 Task: Open a blank sheet, save the file as Msword.docx and add heading 'MS Word',with the parapraph 'Microsoft Word is a word processor developed by Microsoft. It was first_x000D_
released in 1983 under the name Multi-Tool Word for Xenix systems. MS_x000D_
Word is a popular word-processing program used primarily for creating_x000D_
documents such as letters, brochures, learning activities, tests, quizzes and_x000D_
students' homework assignments. There are many simple but useful features_x000D_
available in Microsoft Word to make it easier for study and work. That's why_x000D_
so many people would prefer to convert the read-only PDF to editable Word_x000D_
and edit PDF in Word.' Apply Font Style in paragraph Caveat and font size 14. Apply font style in  Heading 'Arial' and font size 18 Change heading alignment to  Center and paragraph alignment to  Left
Action: Mouse moved to (308, 205)
Screenshot: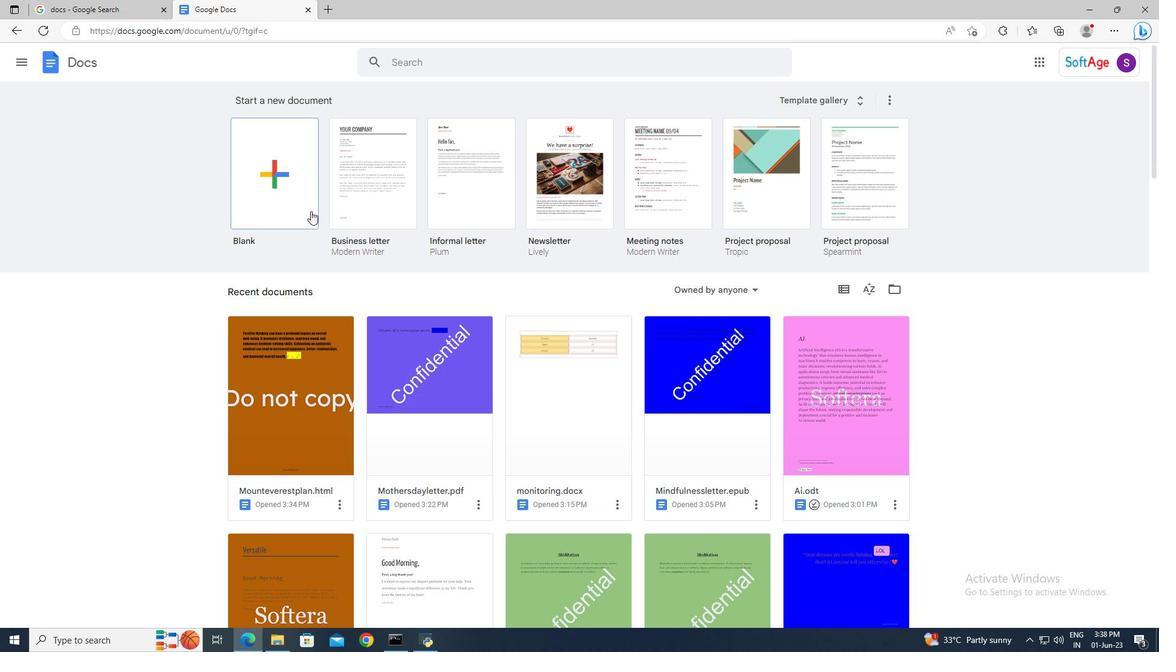 
Action: Mouse pressed left at (308, 205)
Screenshot: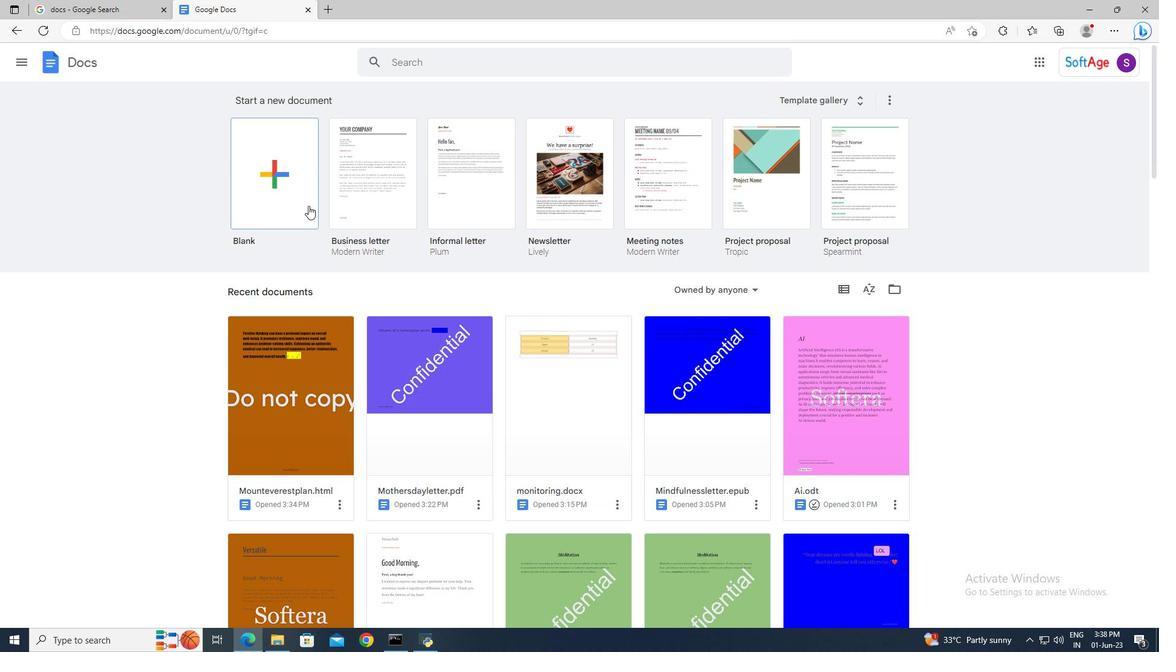 
Action: Mouse moved to (125, 56)
Screenshot: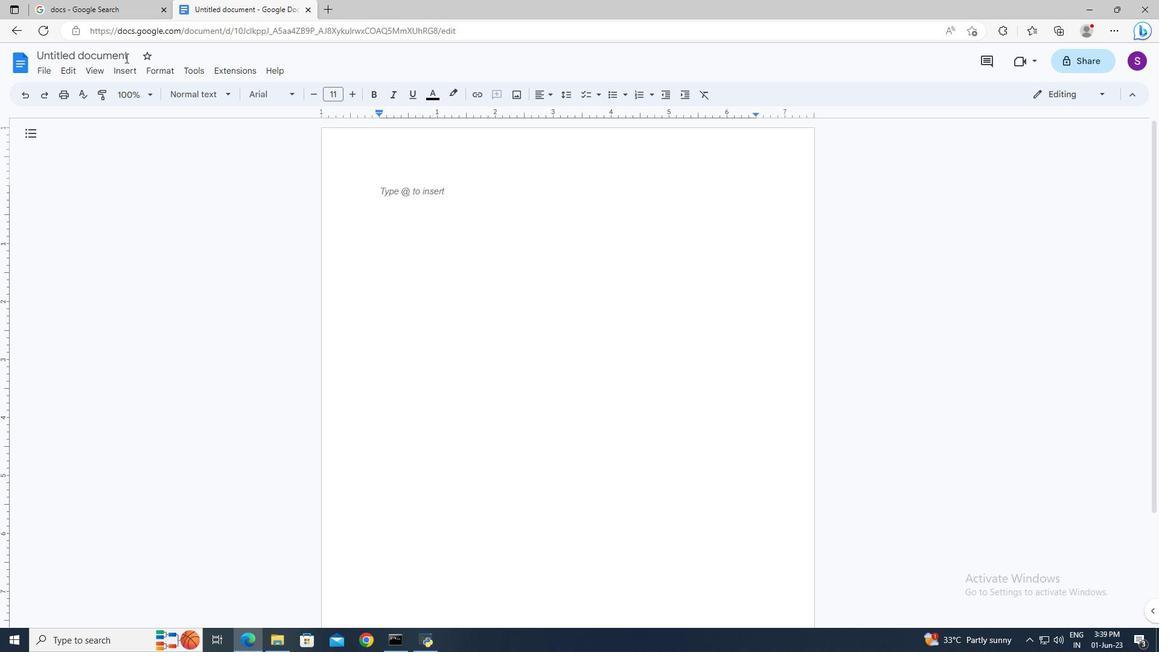 
Action: Mouse pressed left at (125, 56)
Screenshot: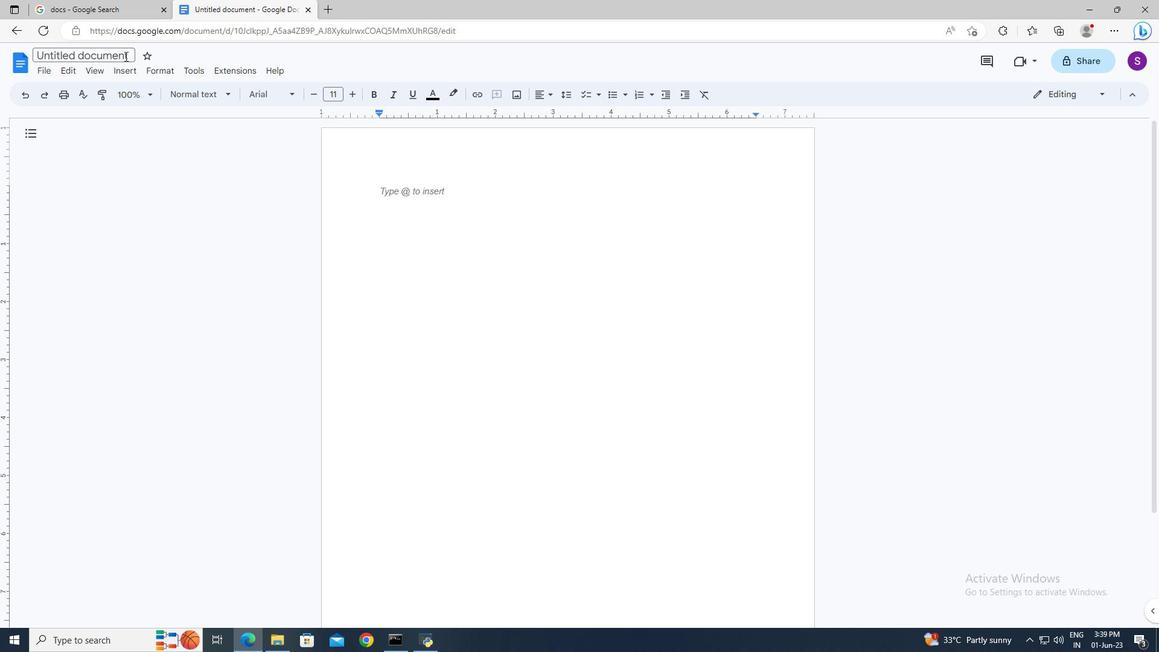 
Action: Mouse moved to (125, 53)
Screenshot: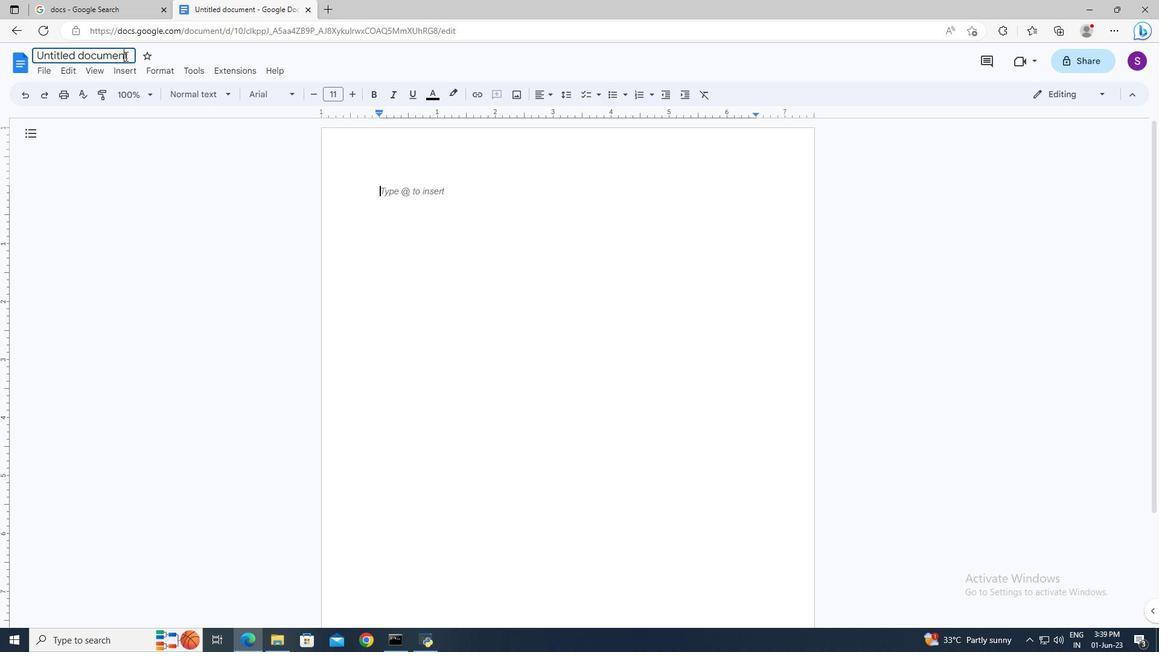 
Action: Key pressed <Key.shift>Msword.docx<Key.enter>
Screenshot: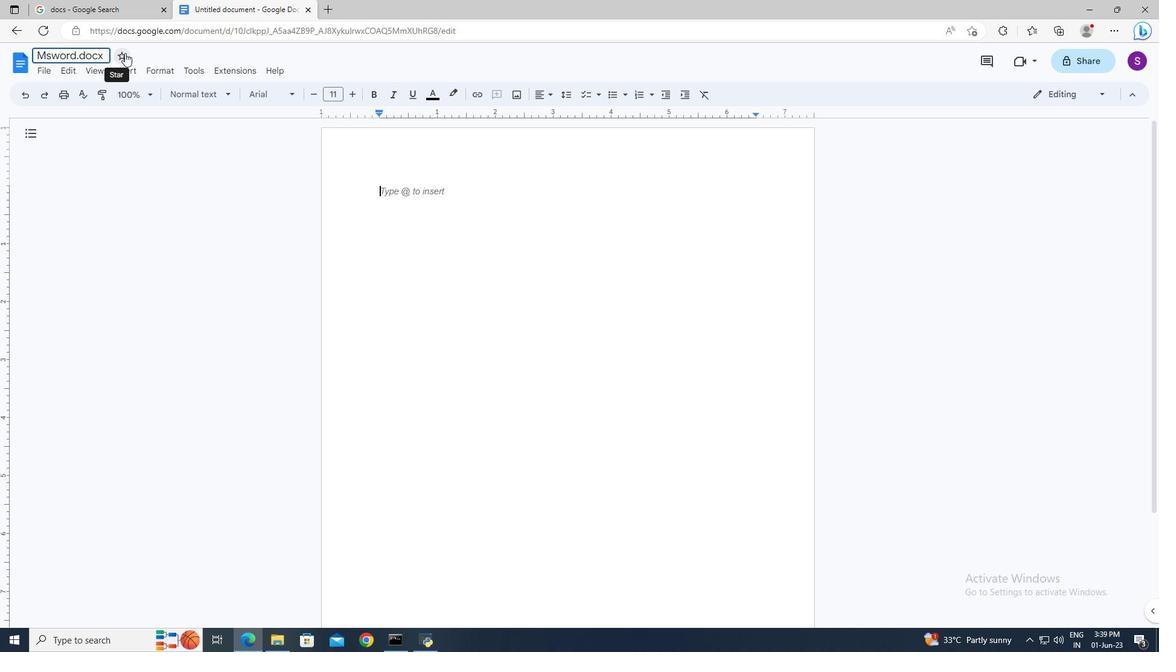 
Action: Mouse moved to (221, 91)
Screenshot: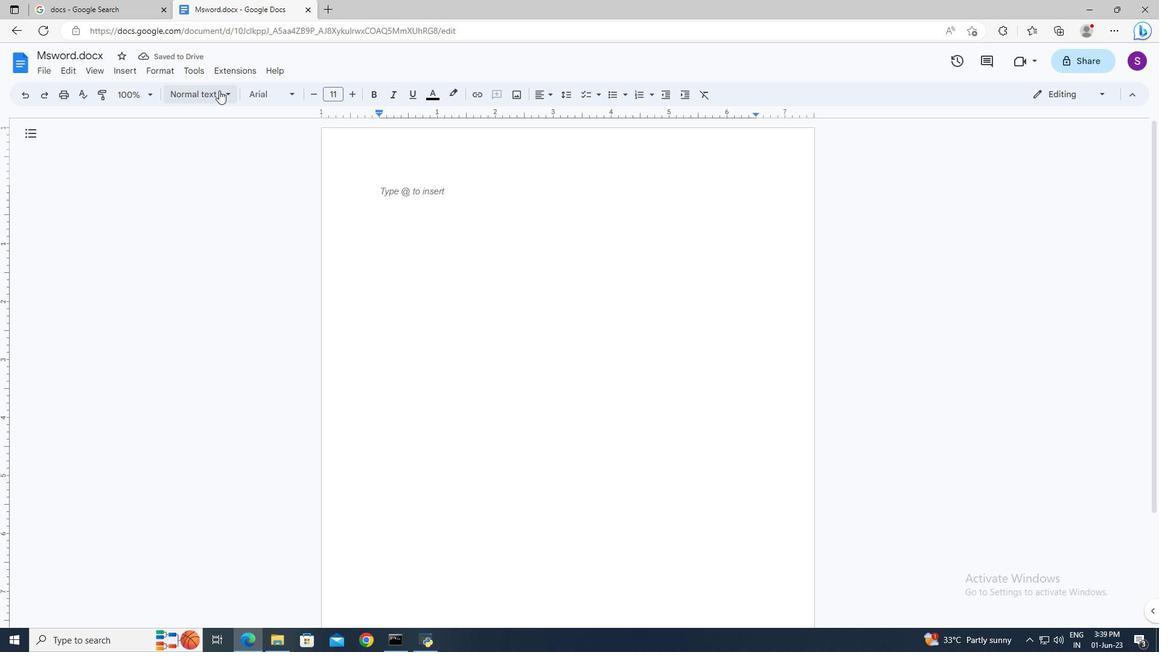 
Action: Mouse pressed left at (221, 91)
Screenshot: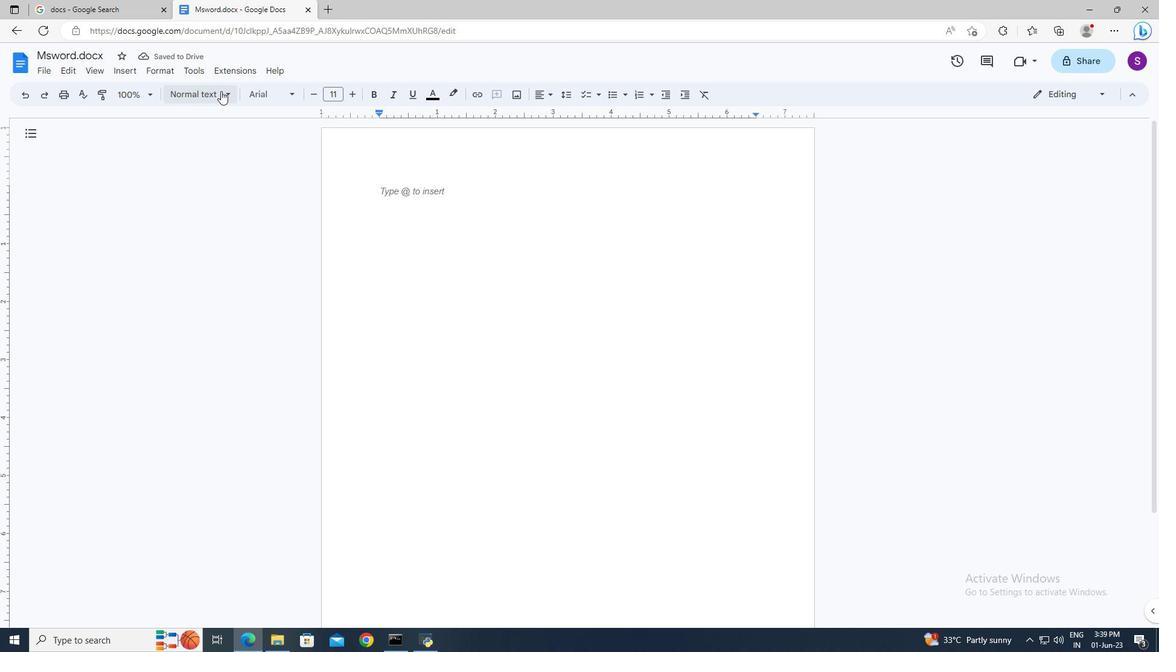 
Action: Mouse moved to (224, 253)
Screenshot: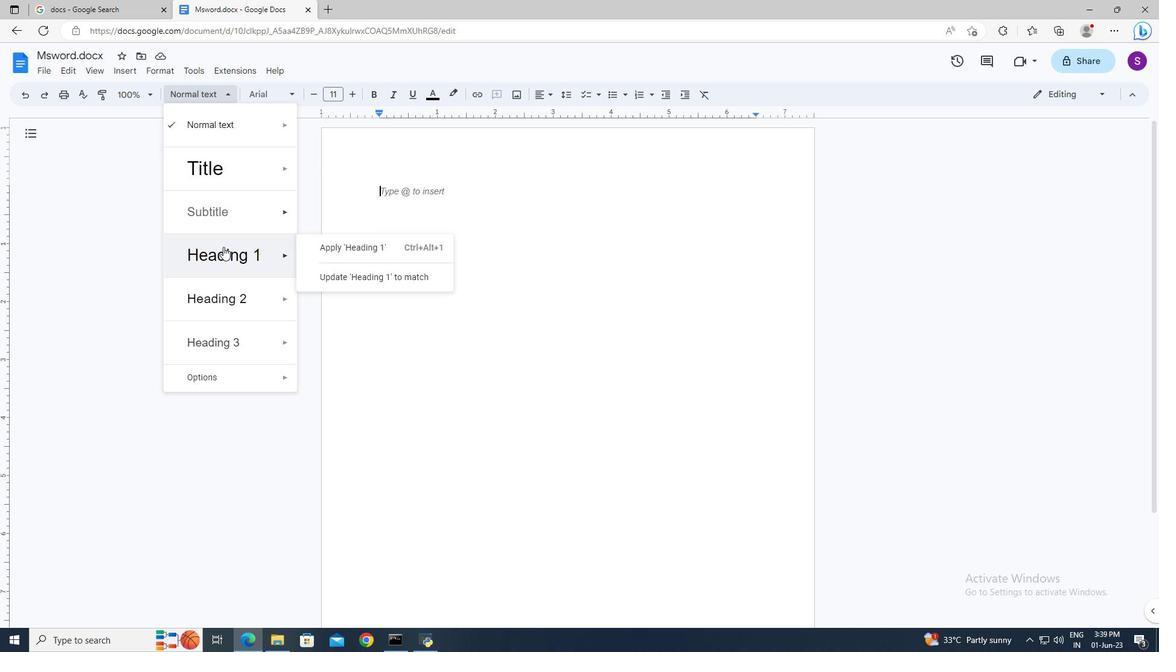 
Action: Mouse pressed left at (224, 253)
Screenshot: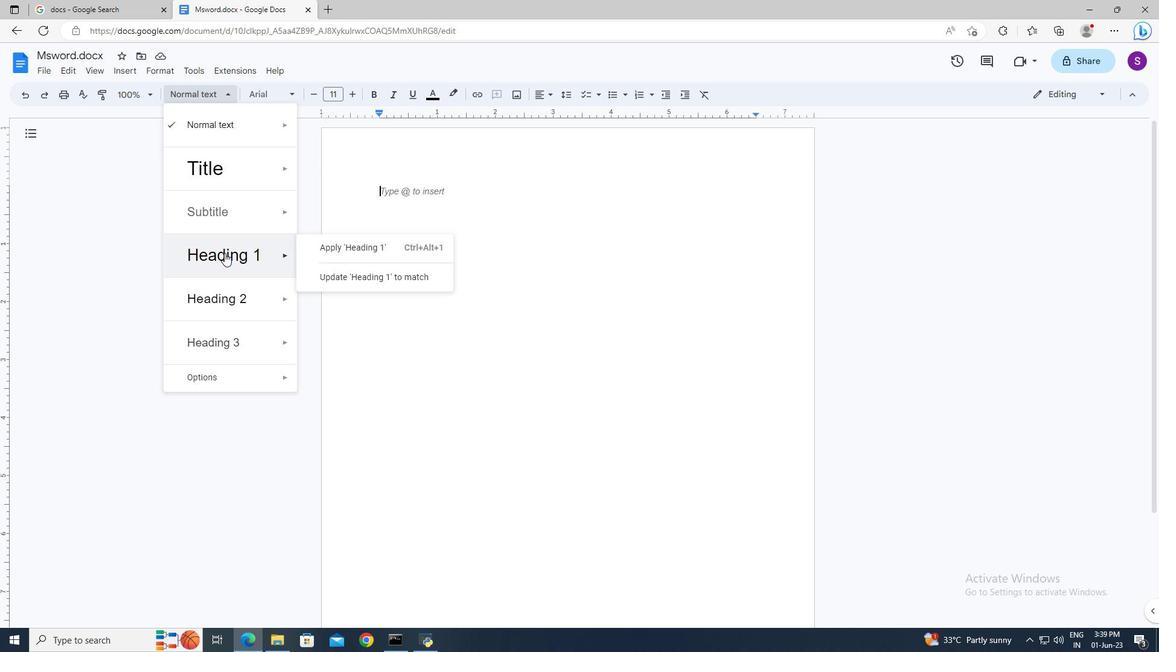 
Action: Key pressed <Key.shift>MS<Key.space><Key.shift>Word<Key.enter><Key.shift>Microsoft<Key.space><Key.shift_r>Word<Key.space>is<Key.space>a<Key.space>word<Key.space>procee<Key.backspace>ssor<Key.space>developed<Key.space>by<Key.space><Key.shift>Microsoft.<Key.space><Key.shift>It<Key.space>was<Key.space>first<Key.space>released<Key.space>in<Key.space>1983<Key.space>under<Key.space>the<Key.space>name<Key.space><Key.shift>Multi-<Key.shift>Tool<Key.space><Key.shift_r>Word<Key.space>for<Key.space><Key.shift>Xenix<Key.space>systems.<Key.space><Key.shift>M<Key.shift>S<Key.space><Key.shift_r>Word<Key.space>is<Key.space>a<Key.space>popular<Key.space>word-processing<Key.space>program<Key.space>used<Key.space>primarit\<Key.backspace><Key.backspace>ly<Key.space>for<Key.space>creating<Key.space>documents<Key.space>such<Key.space>as<Key.space>letters,<Key.space>brochures,<Key.space>learning<Key.space>activities,<Key.space>tests,<Key.space>quizzes<Key.space>and<Key.space>students'<Key.space>homework<Key.space>assignments.<Key.space><Key.shift>There<Key.space>are<Key.space>many<Key.space>simple<Key.space>but<Key.space>useful<Key.space>features<Key.space>available<Key.space>in<Key.space><Key.shift>Microsoft<Key.space><Key.shift_r>Word<Key.space>to<Key.space>make<Key.space>it<Key.space>easier<Key.space>for<Key.space>study<Key.space>and<Key.space>work.<Key.space><Key.shift>That's<Key.space>why<Key.space>so<Key.space>many<Key.space>people<Key.space>would<Key.space>prefer<Key.space>to<Key.space>convert<Key.space>the<Key.space>read-only<Key.space><Key.shift>PDF<Key.space>to<Key.space>editable<Key.space><Key.shift_r>Word<Key.space>and<Key.space>edit<Key.space><Key.shift>PDF<Key.space>in<Key.space><Key.shift_r>Word.<Key.shift><Key.up>
Screenshot: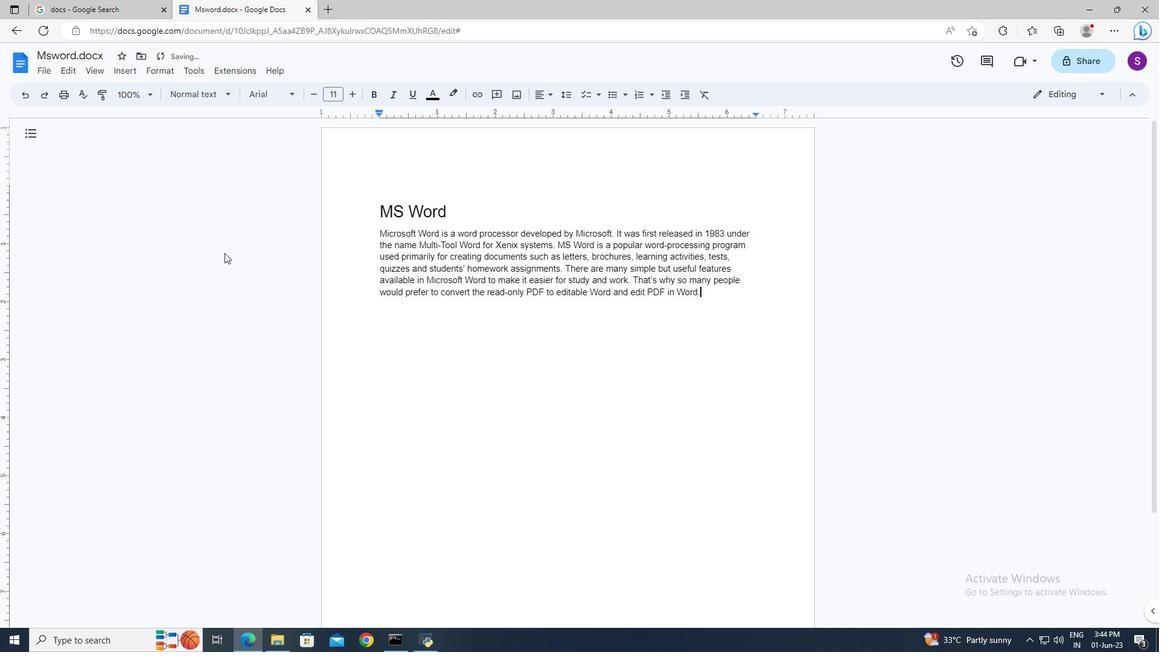 
Action: Mouse moved to (273, 100)
Screenshot: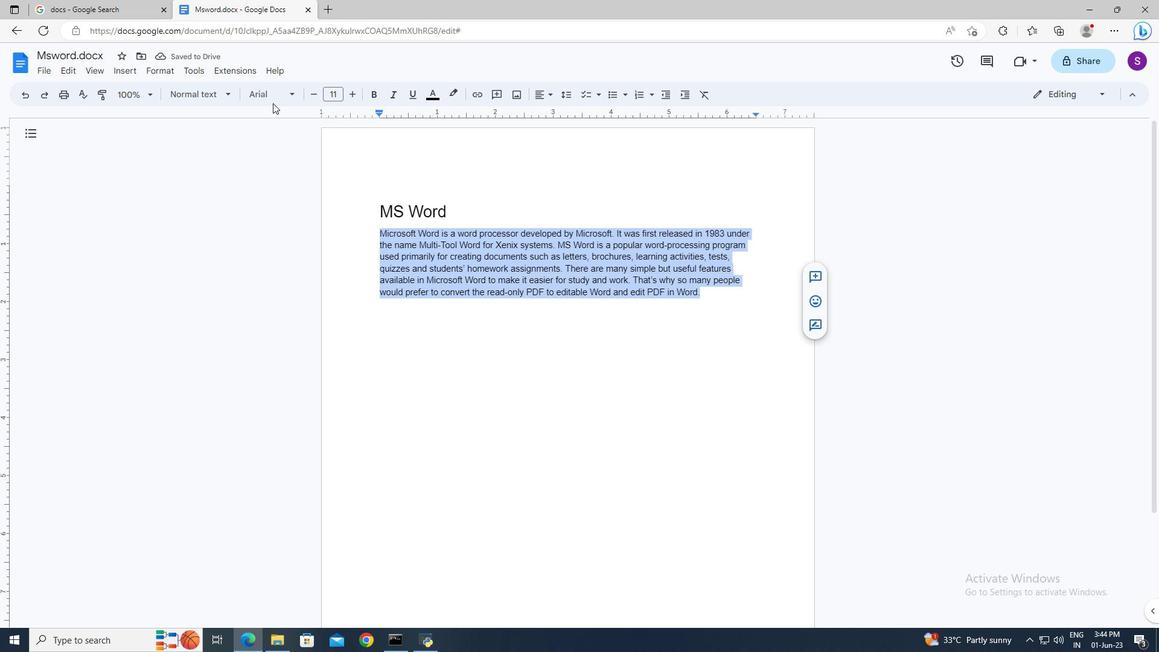 
Action: Mouse pressed left at (273, 100)
Screenshot: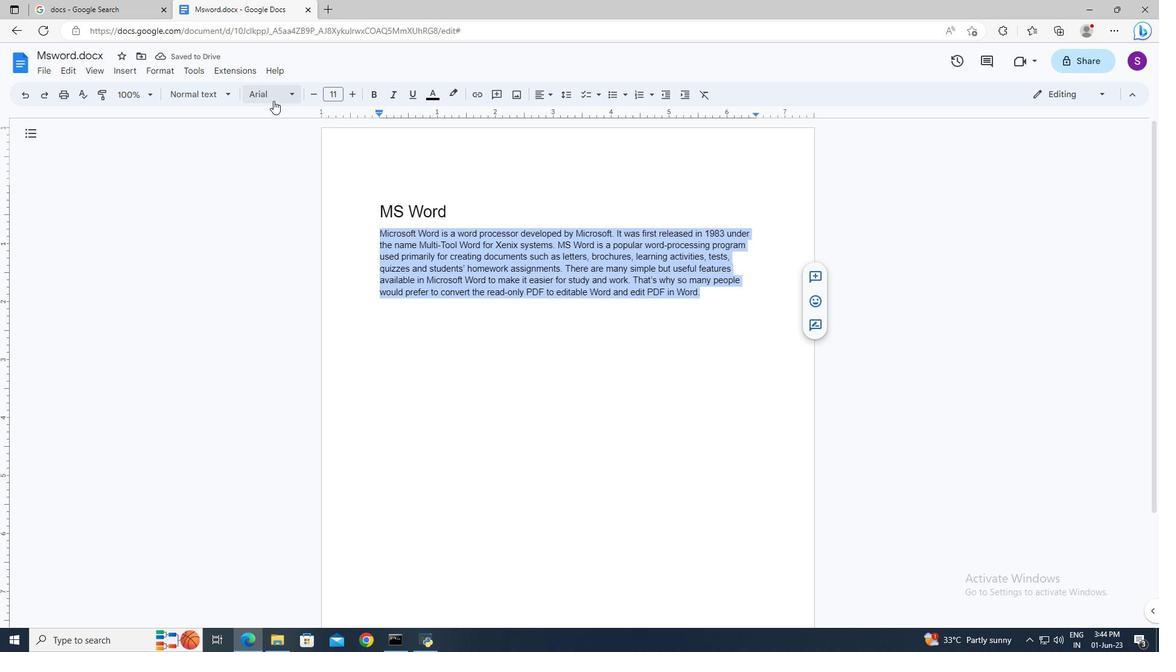 
Action: Mouse moved to (297, 308)
Screenshot: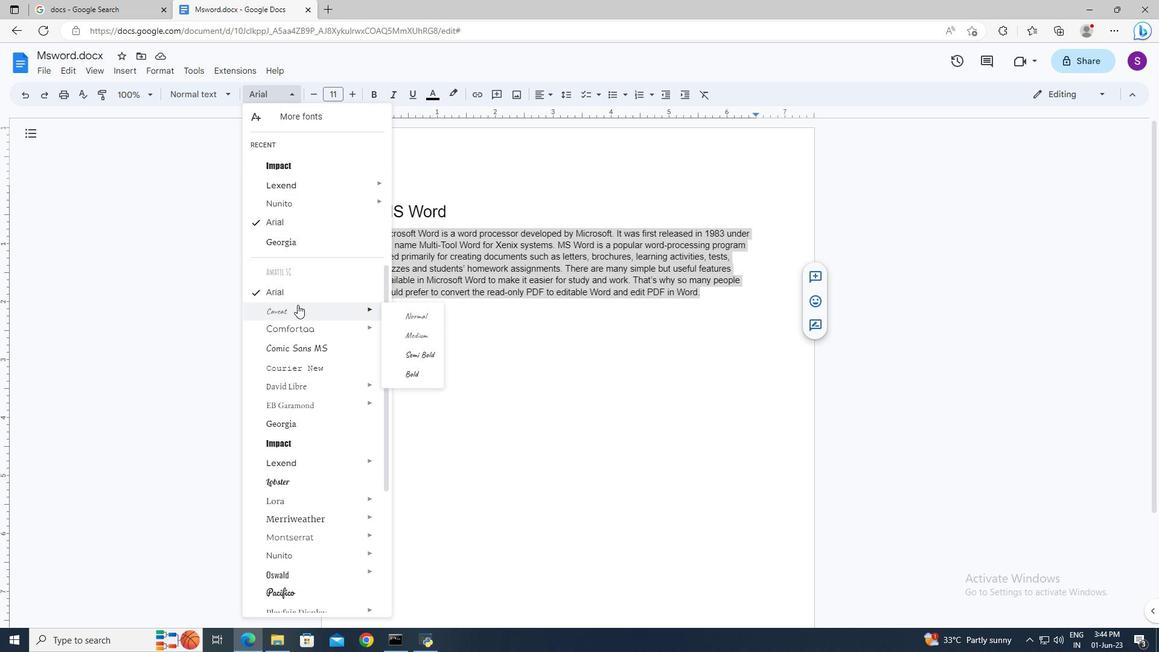
Action: Mouse pressed left at (297, 308)
Screenshot: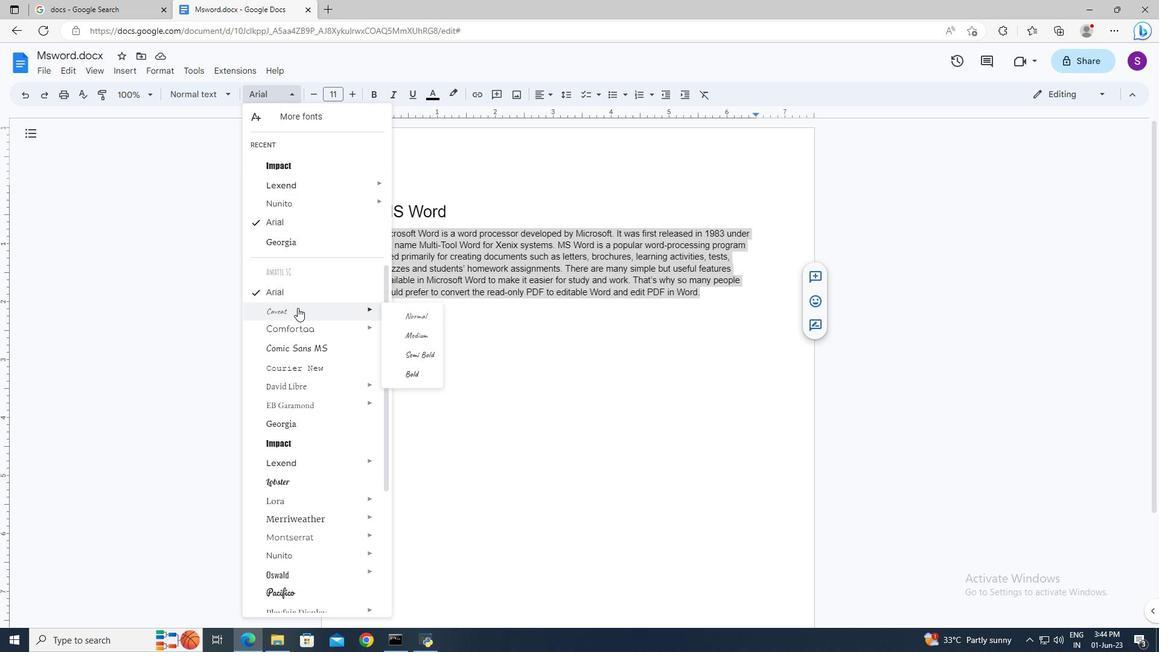 
Action: Mouse moved to (333, 97)
Screenshot: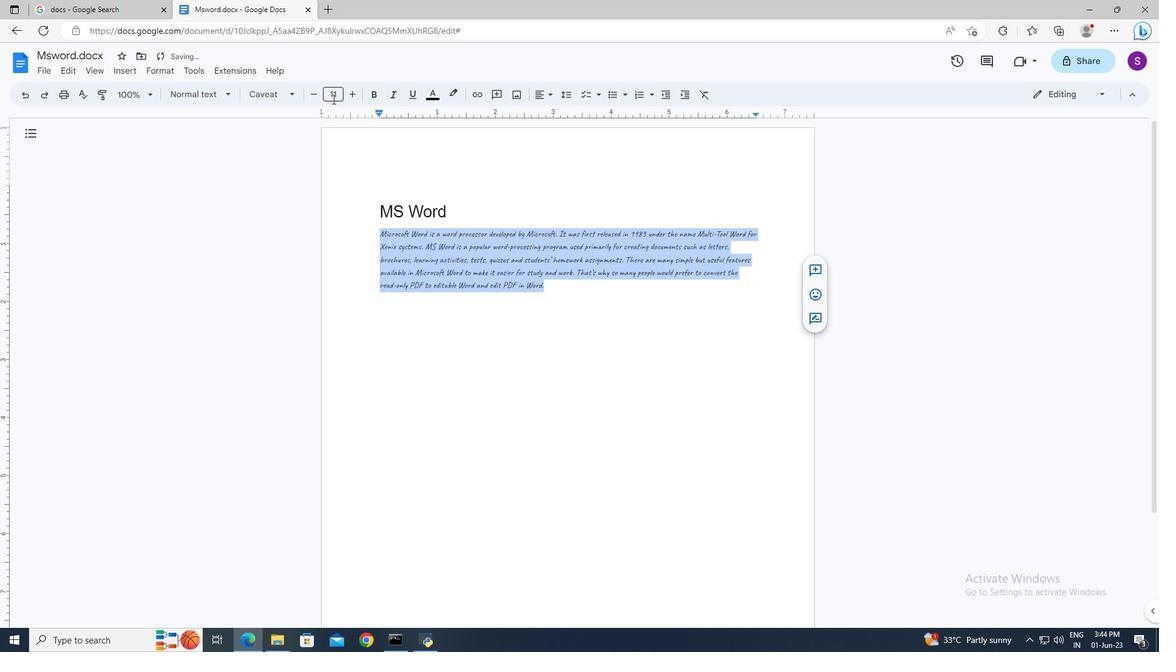 
Action: Mouse pressed left at (333, 97)
Screenshot: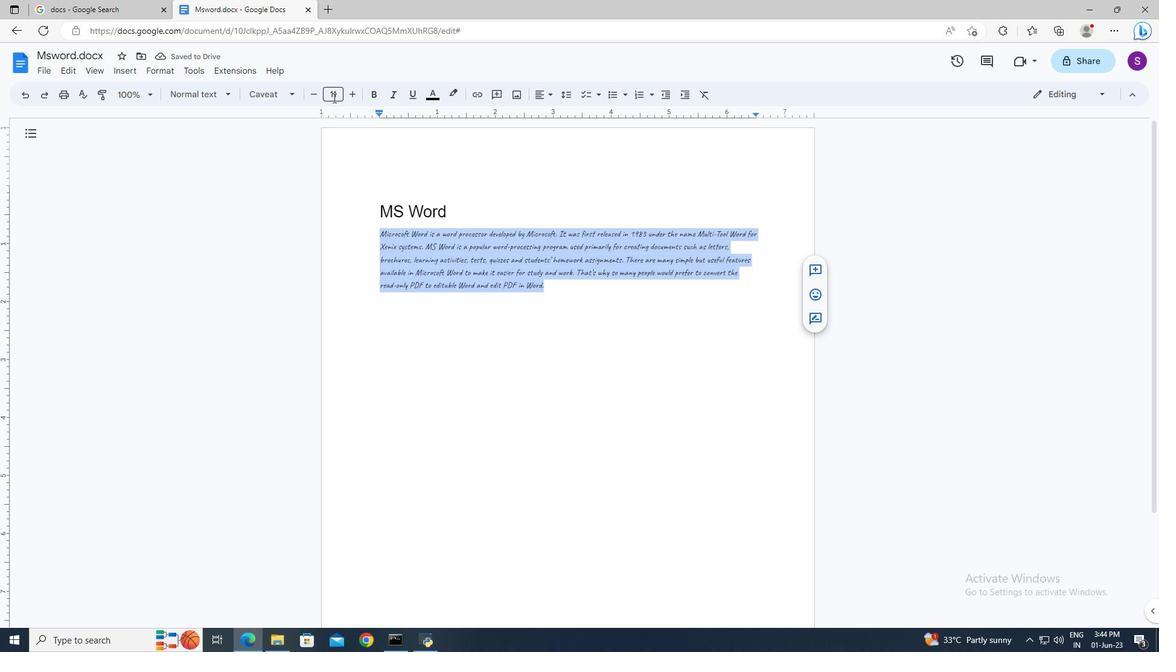 
Action: Key pressed 14<Key.enter>
Screenshot: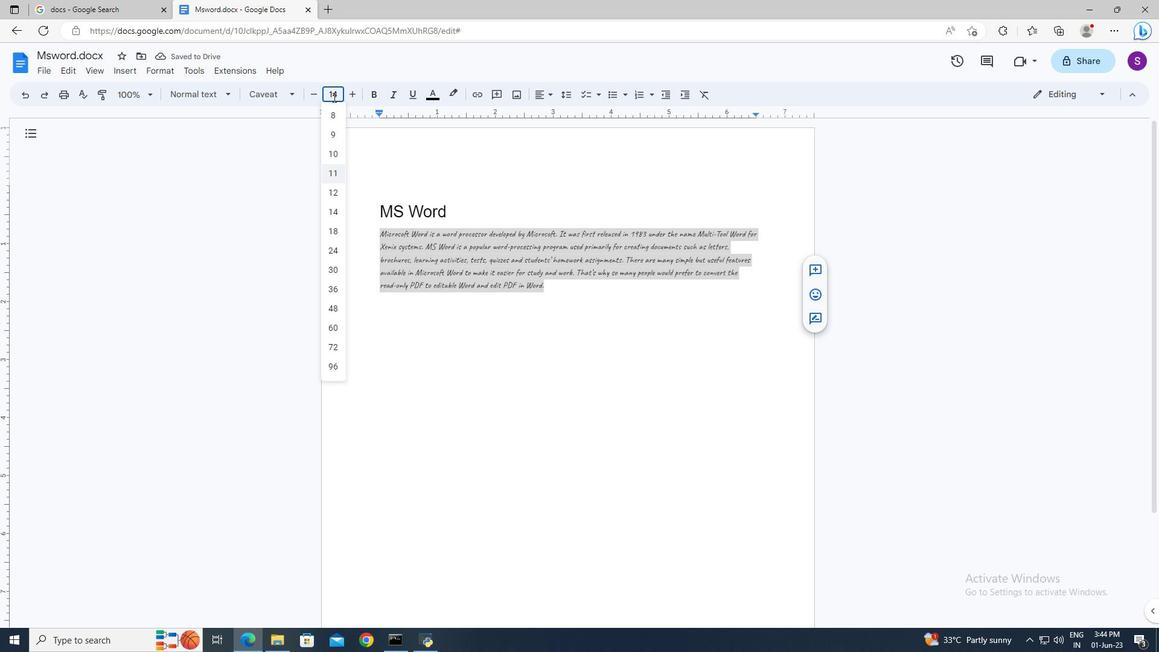 
Action: Mouse moved to (372, 219)
Screenshot: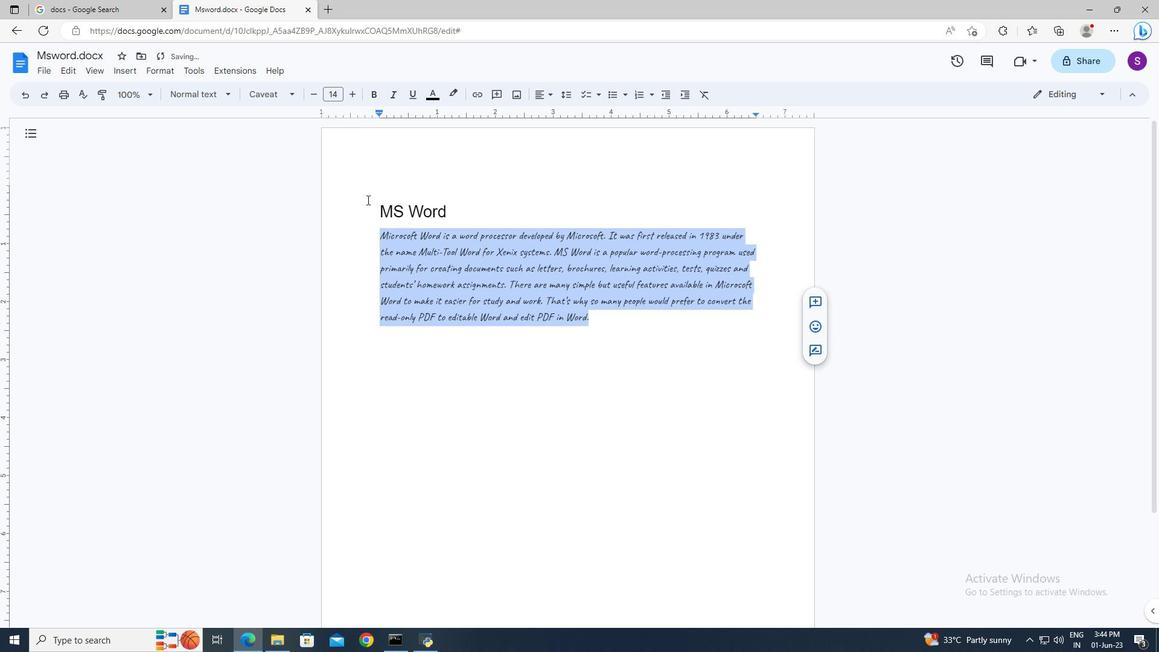 
Action: Mouse pressed left at (372, 219)
Screenshot: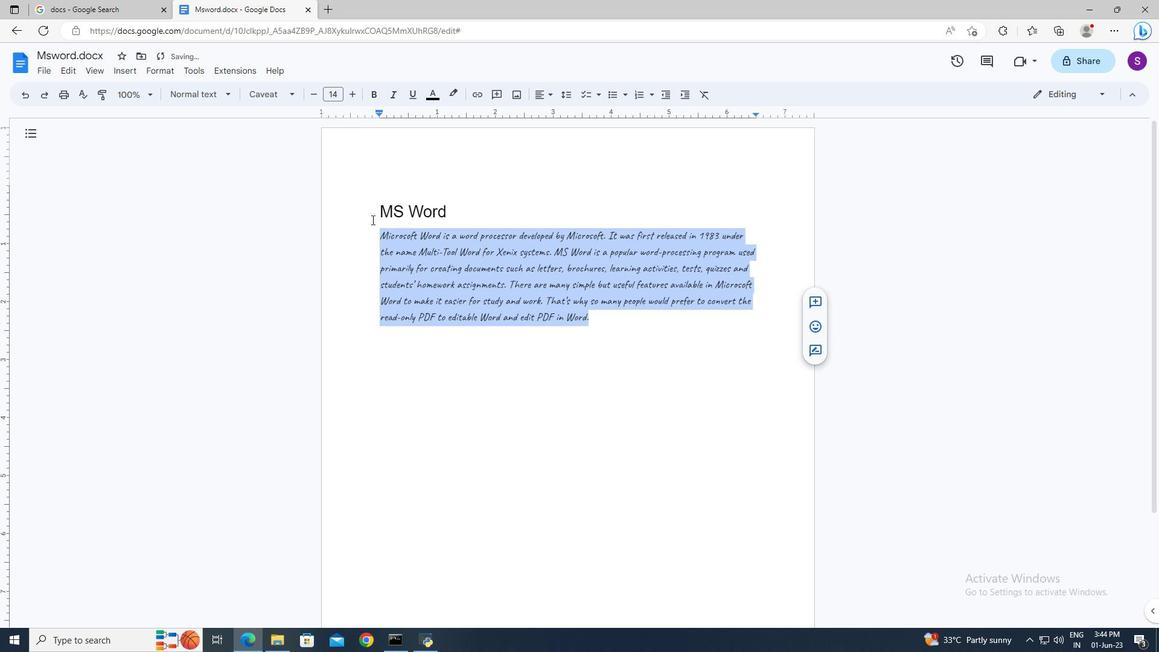 
Action: Key pressed <Key.shift><Key.right><Key.right>
Screenshot: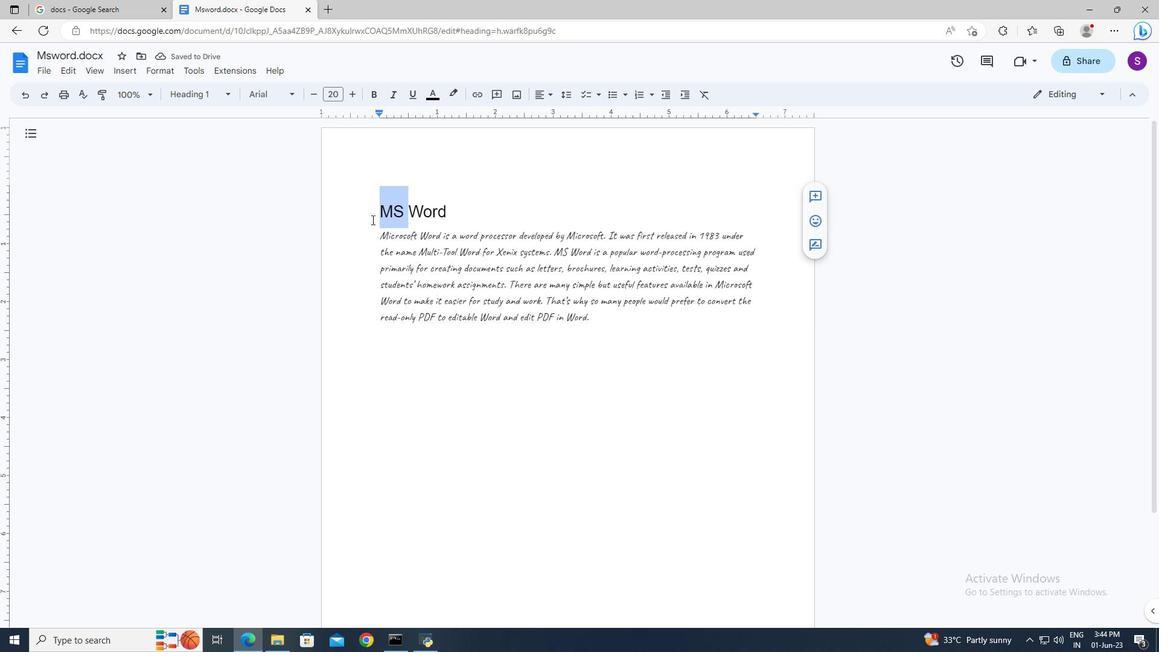 
Action: Mouse moved to (294, 96)
Screenshot: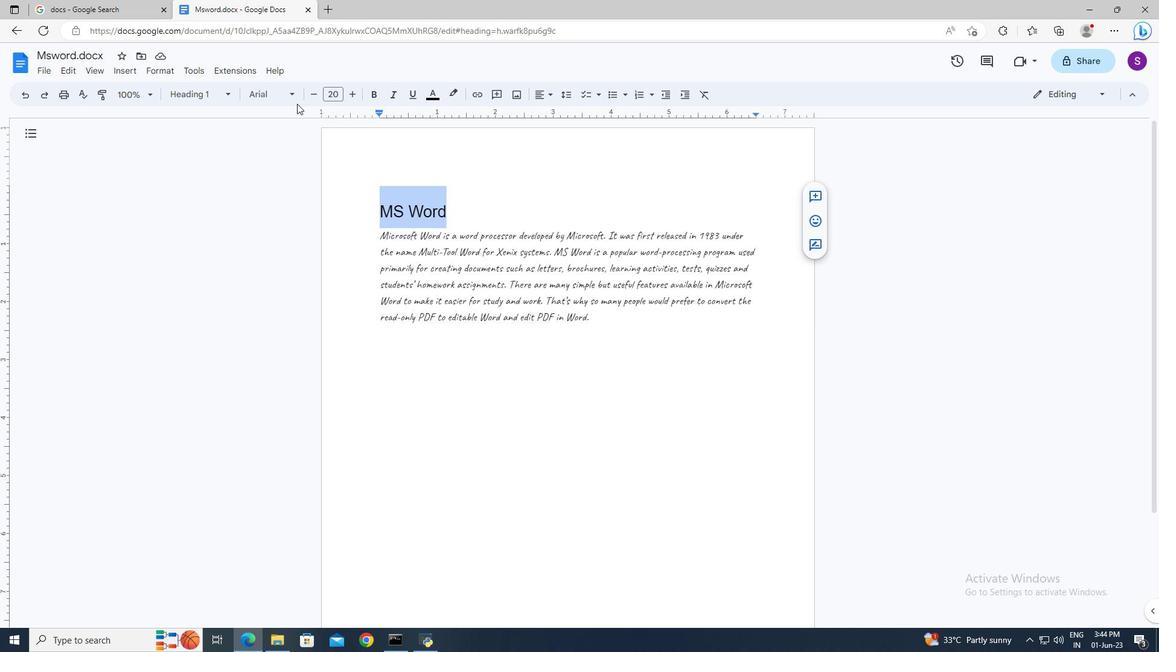 
Action: Mouse pressed left at (294, 96)
Screenshot: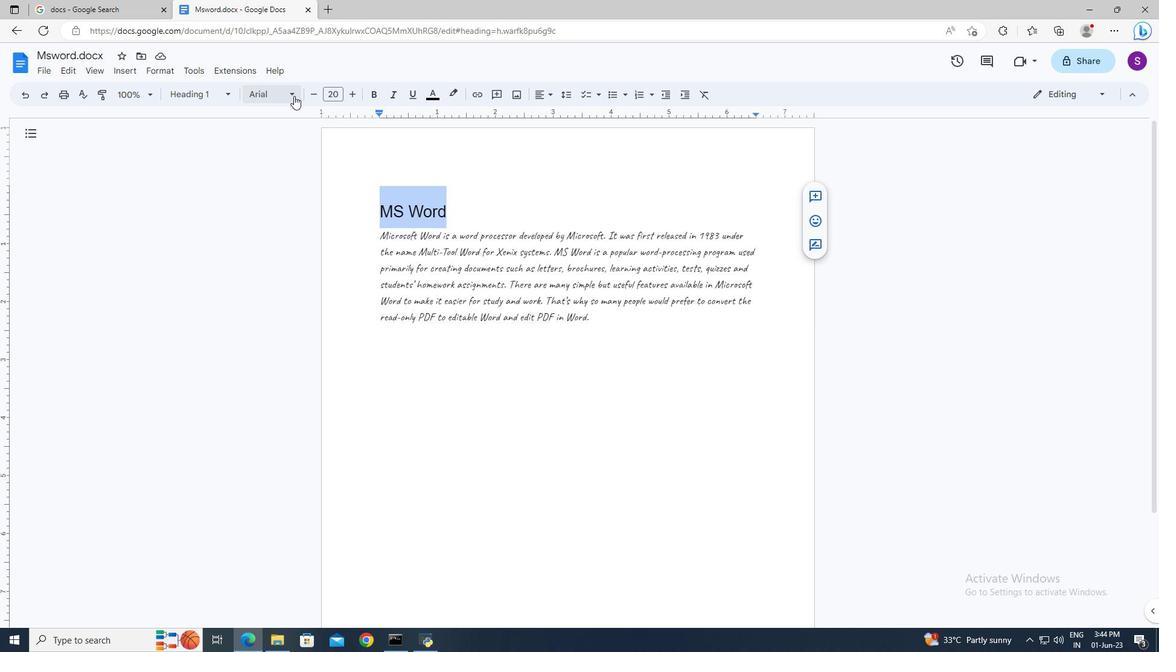 
Action: Mouse moved to (277, 287)
Screenshot: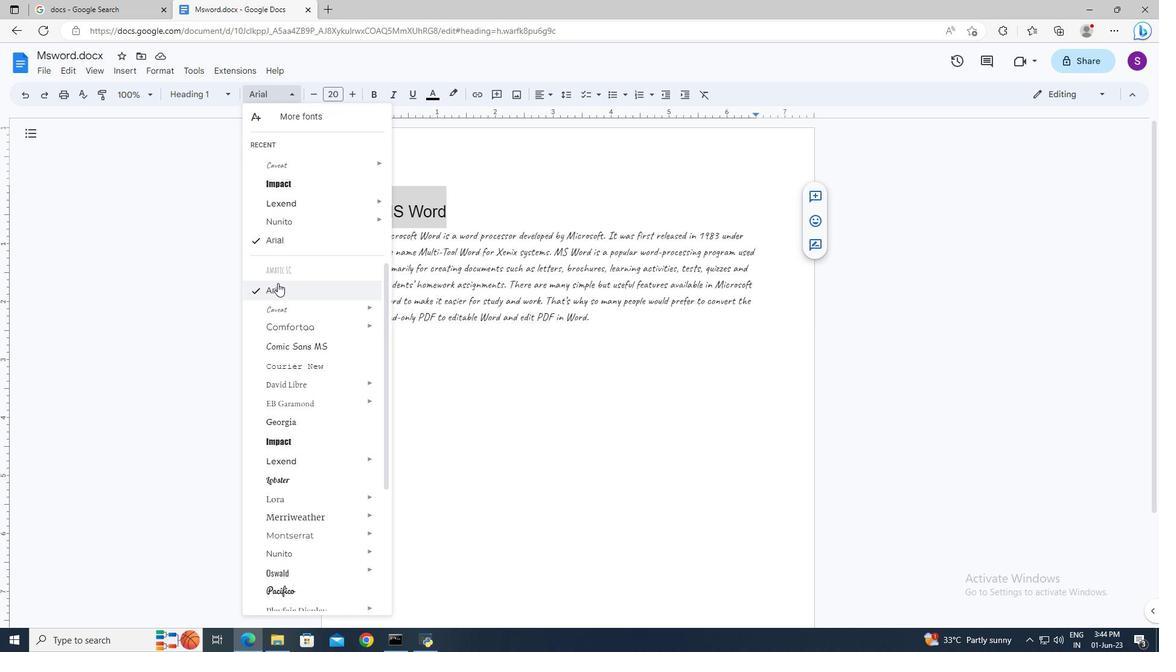 
Action: Mouse pressed left at (277, 287)
Screenshot: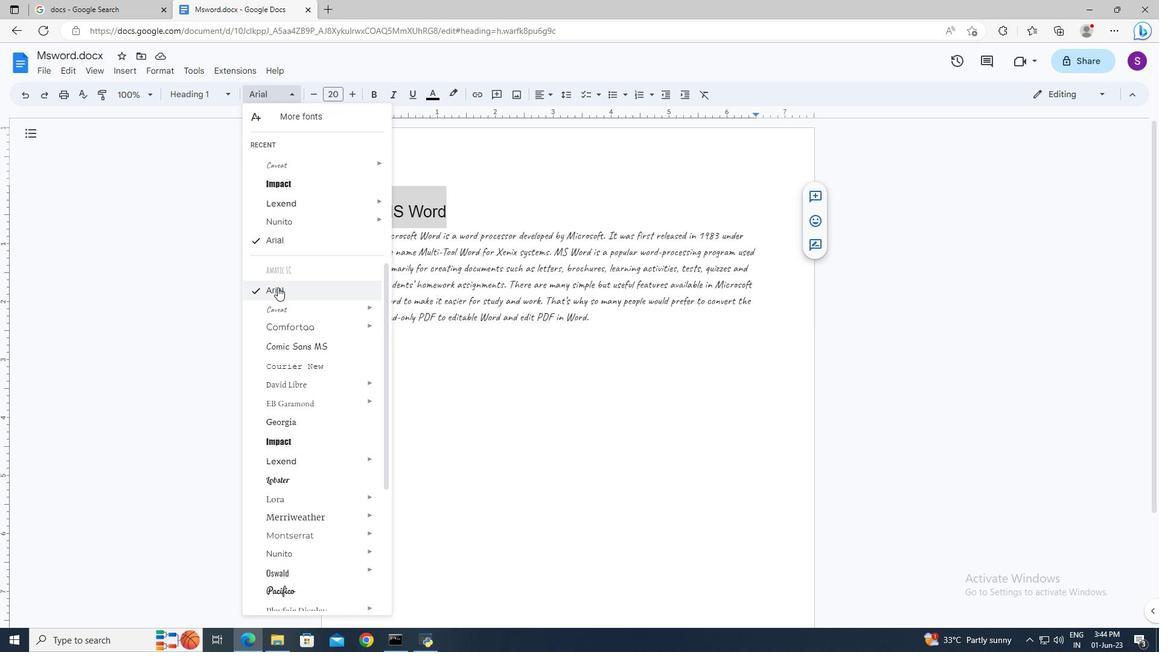 
Action: Mouse moved to (336, 97)
Screenshot: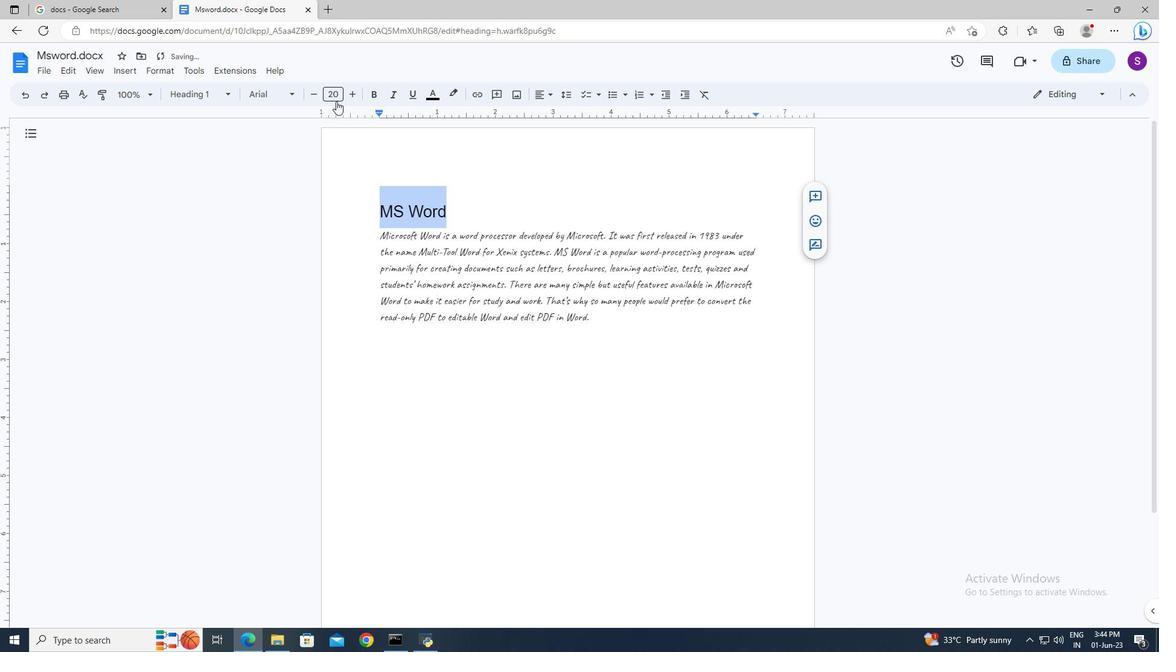 
Action: Mouse pressed left at (336, 97)
Screenshot: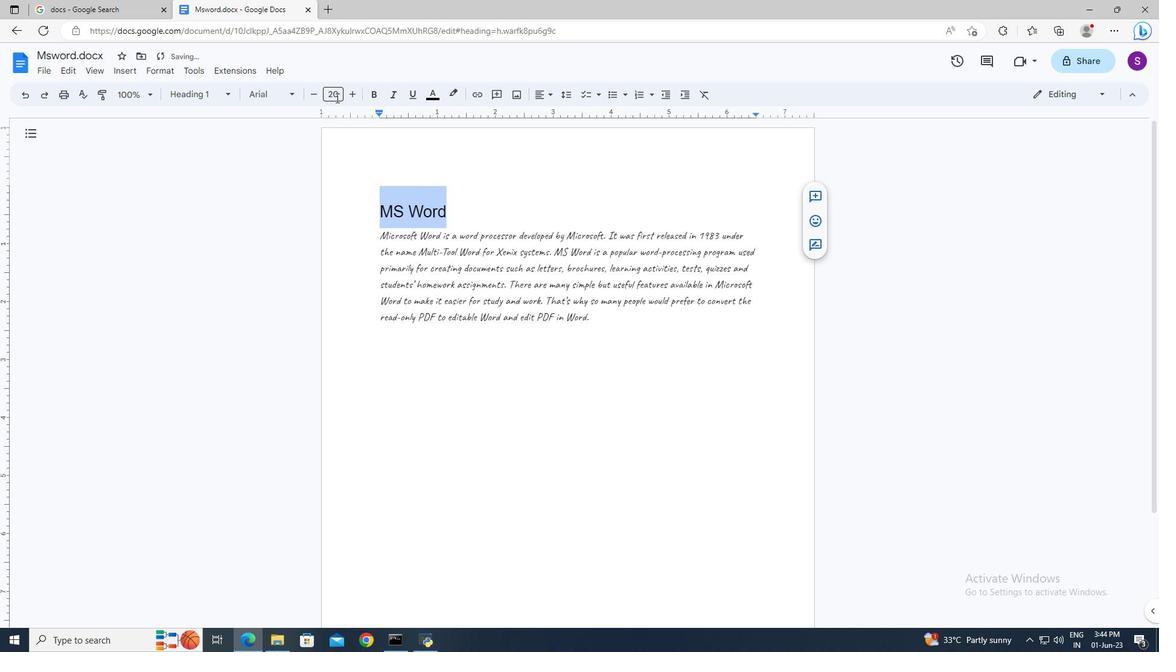 
Action: Key pressed 18<Key.enter>
Screenshot: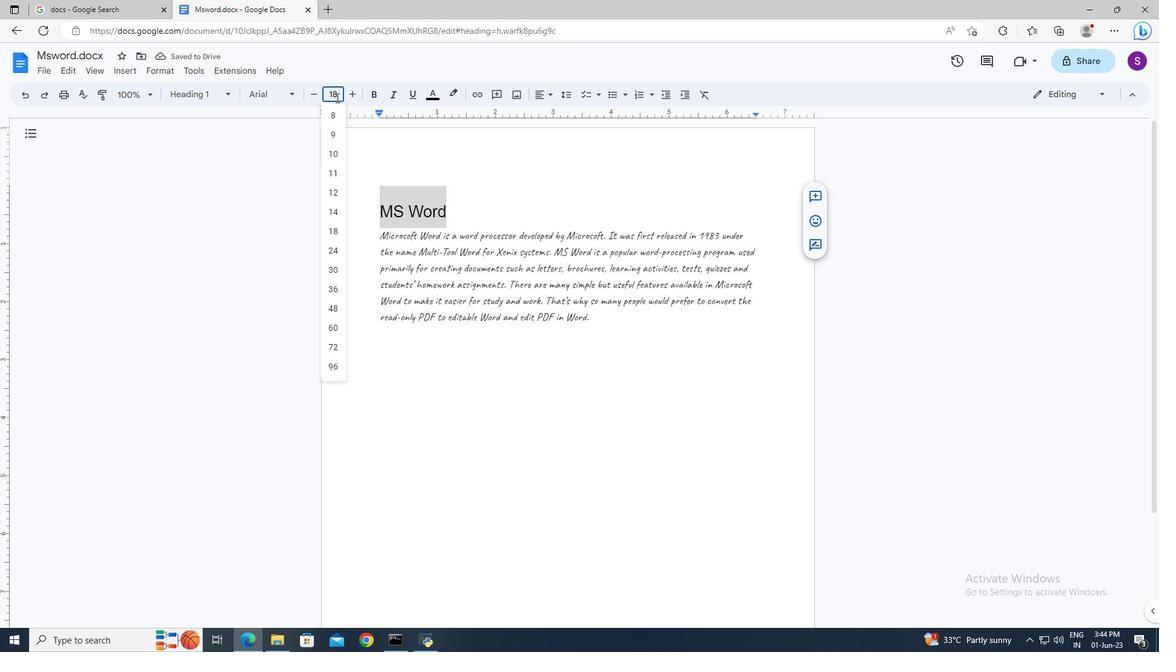 
Action: Mouse moved to (534, 96)
Screenshot: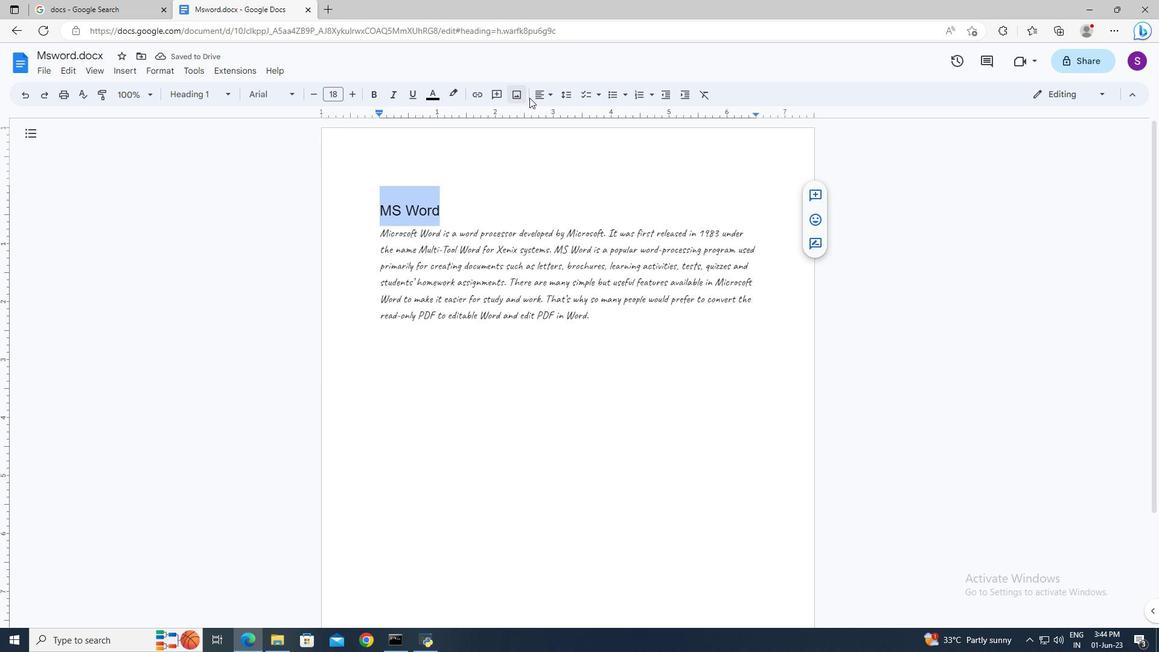 
Action: Mouse pressed left at (534, 96)
Screenshot: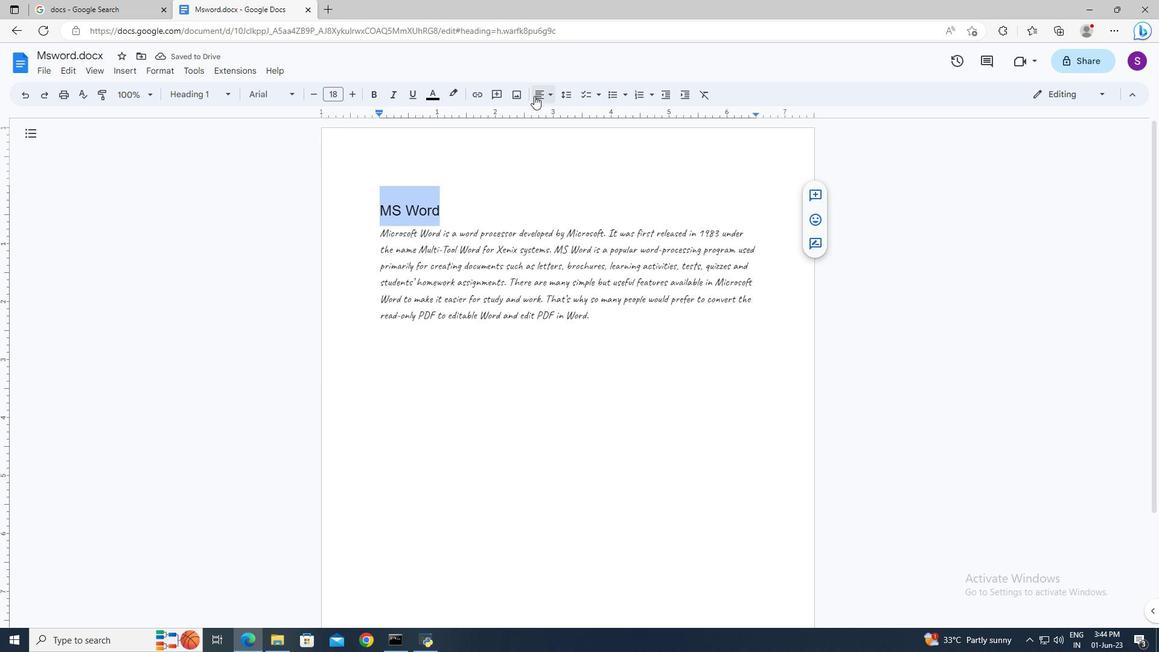 
Action: Mouse moved to (559, 115)
Screenshot: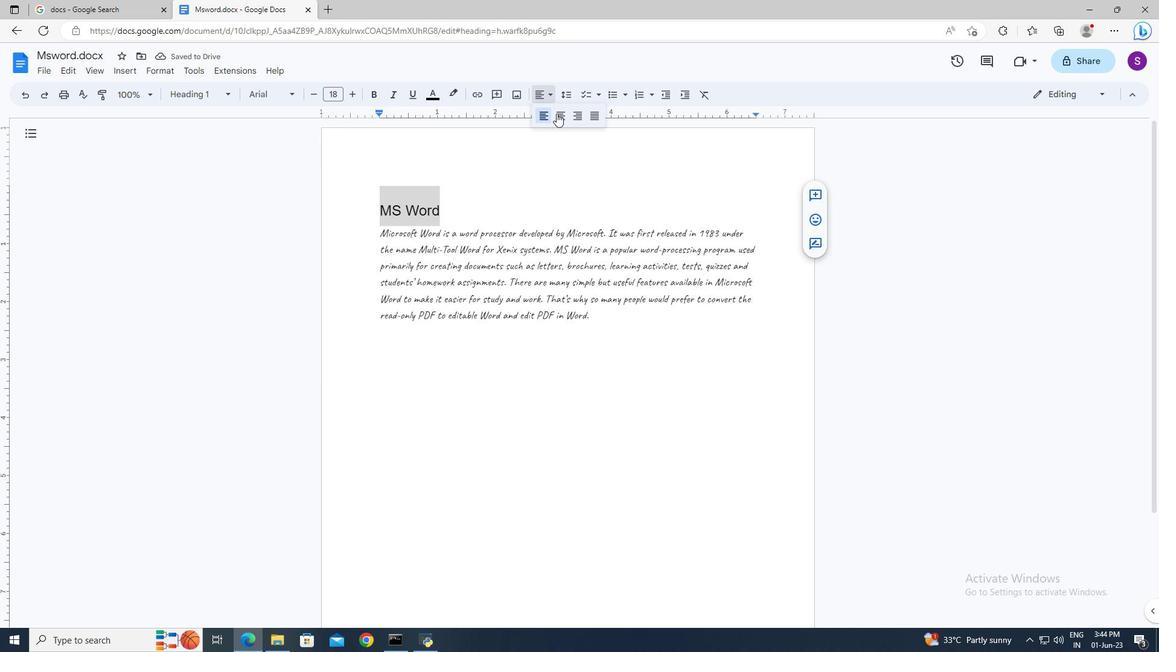 
Action: Mouse pressed left at (559, 115)
Screenshot: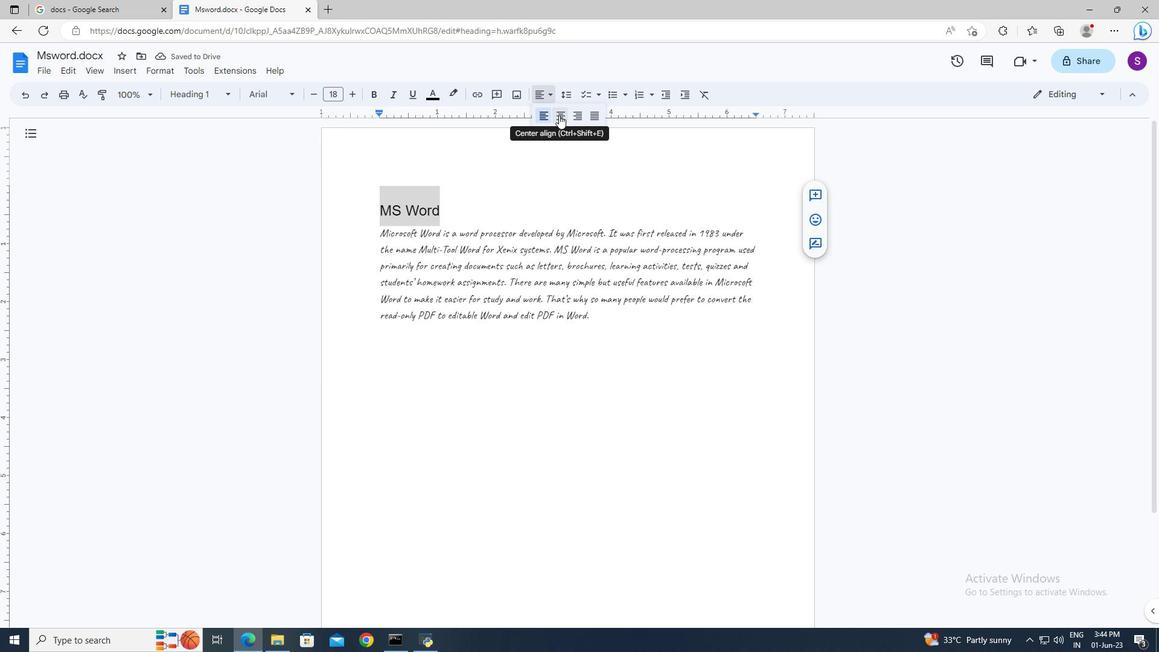 
Action: Mouse moved to (378, 233)
Screenshot: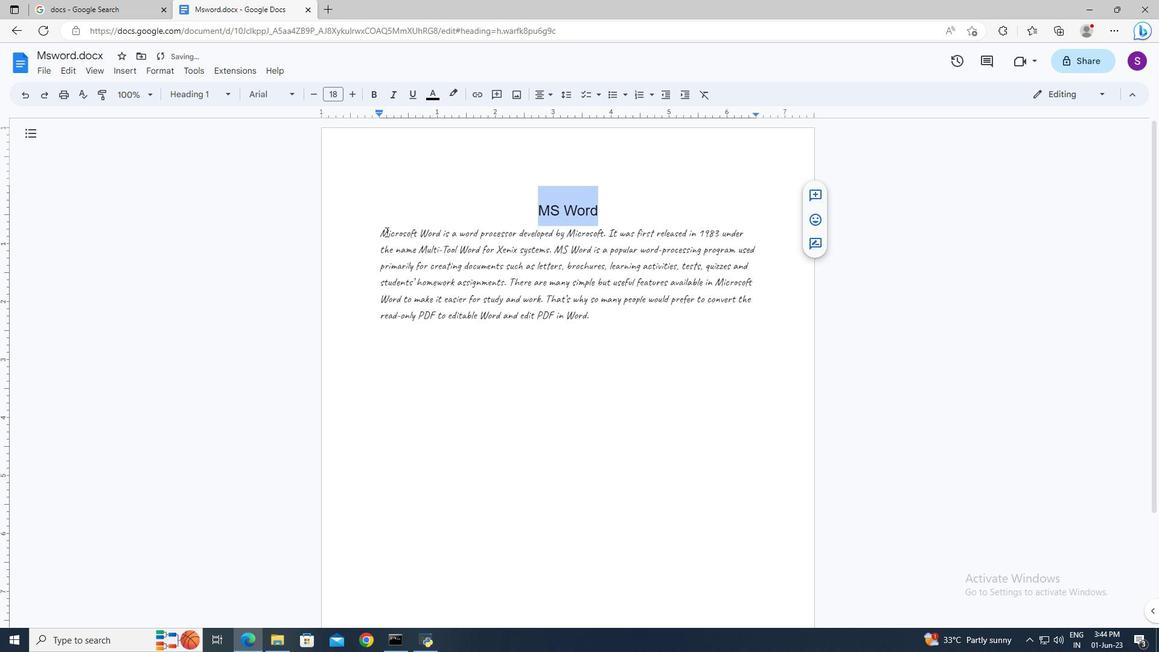 
Action: Mouse pressed left at (378, 233)
Screenshot: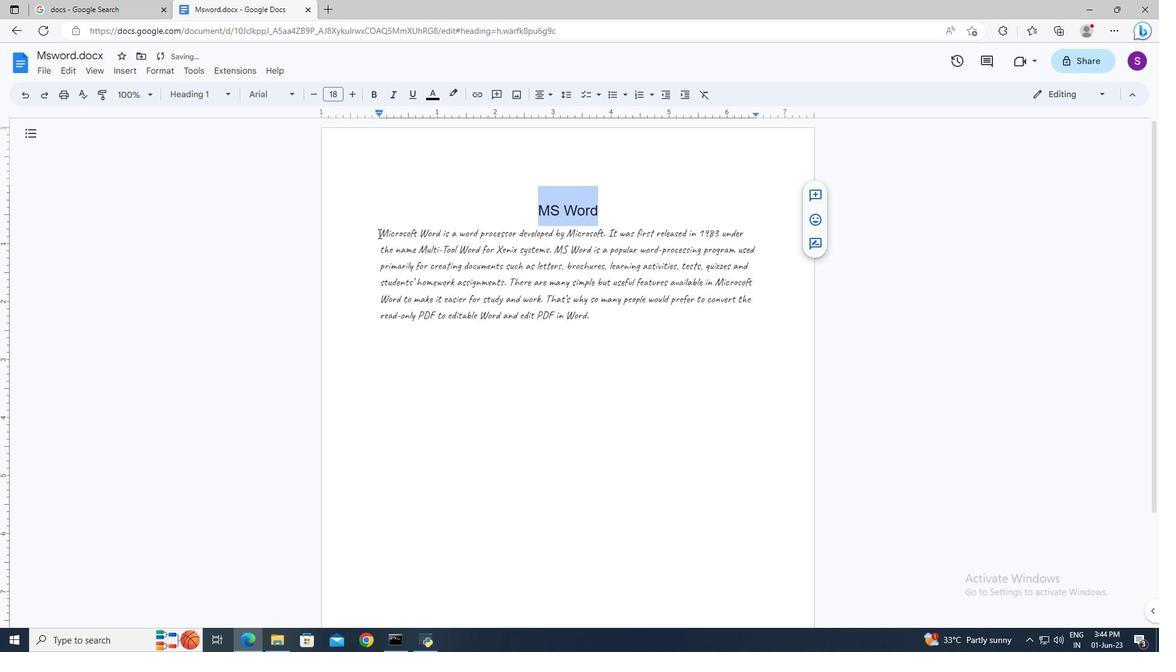 
Action: Key pressed <Key.shift_r><Key.shift_r><Key.shift_r><Key.shift_r><Key.shift_r><Key.shift_r><Key.shift_r><Key.shift_r><Key.shift_r><Key.shift_r><Key.shift_r><Key.shift_r><Key.shift_r><Key.shift_r><Key.shift_r><Key.shift_r><Key.shift_r><Key.shift_r><Key.shift_r><Key.shift_r><Key.down>
Screenshot: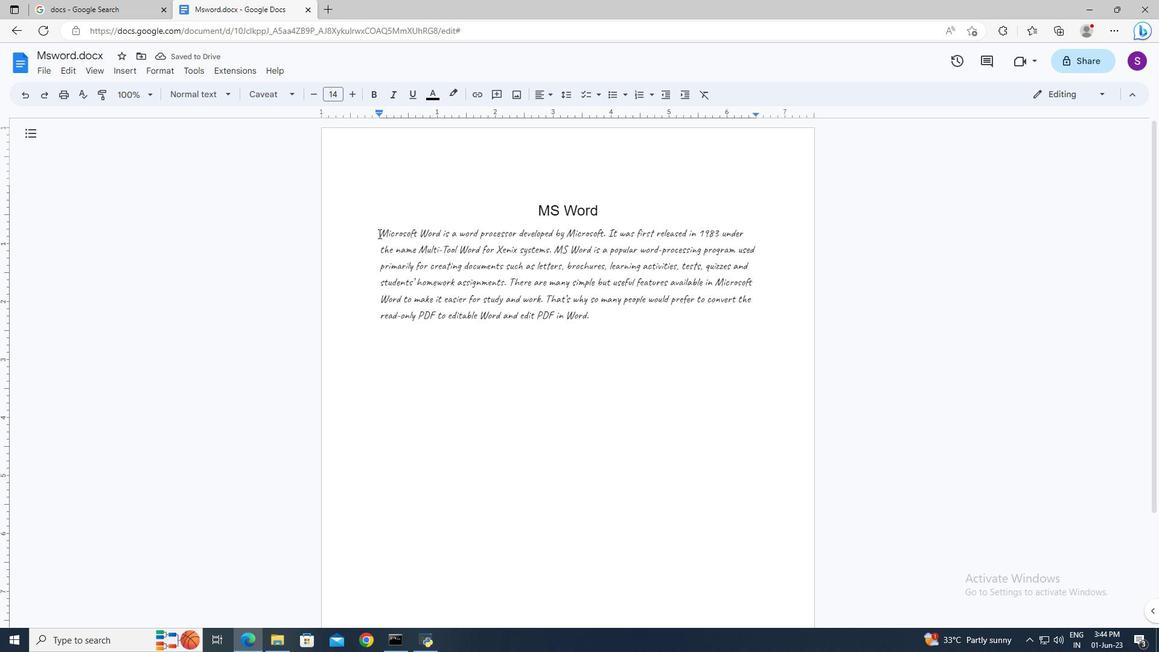 
Action: Mouse moved to (536, 94)
Screenshot: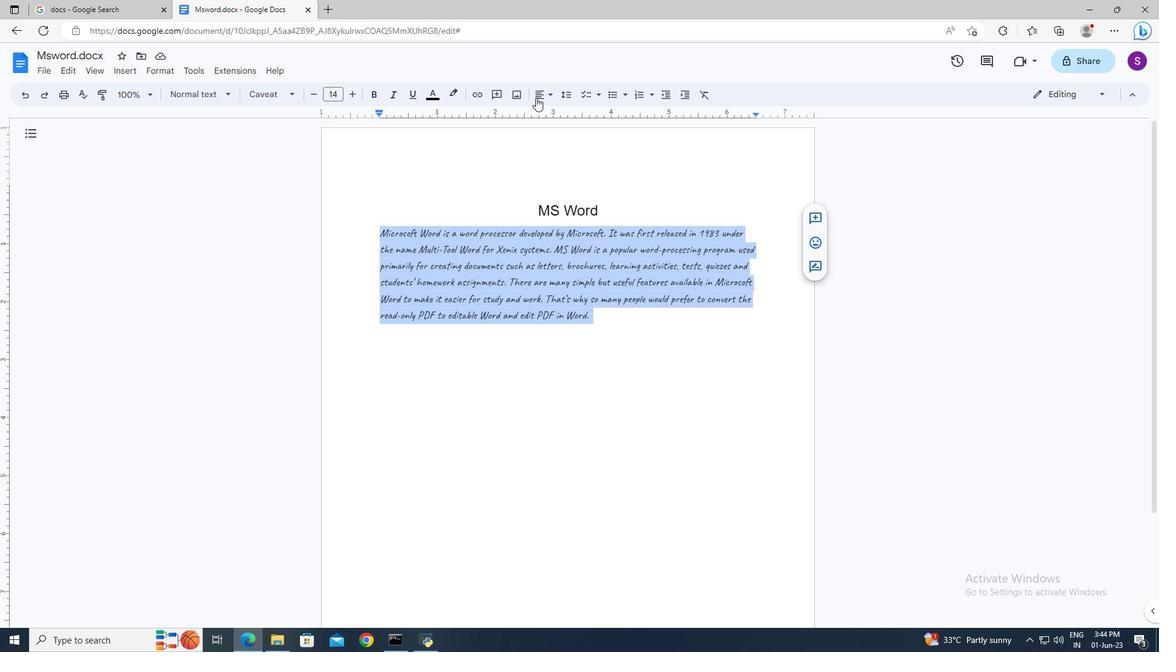 
Action: Mouse pressed left at (536, 94)
Screenshot: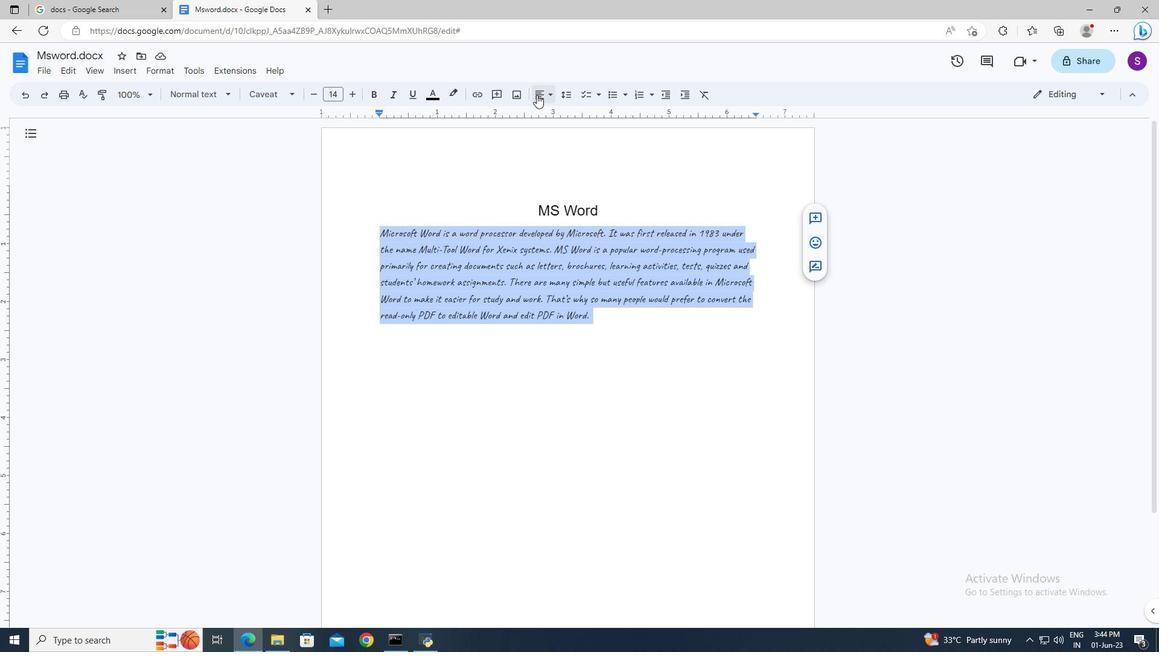 
Action: Mouse moved to (539, 111)
Screenshot: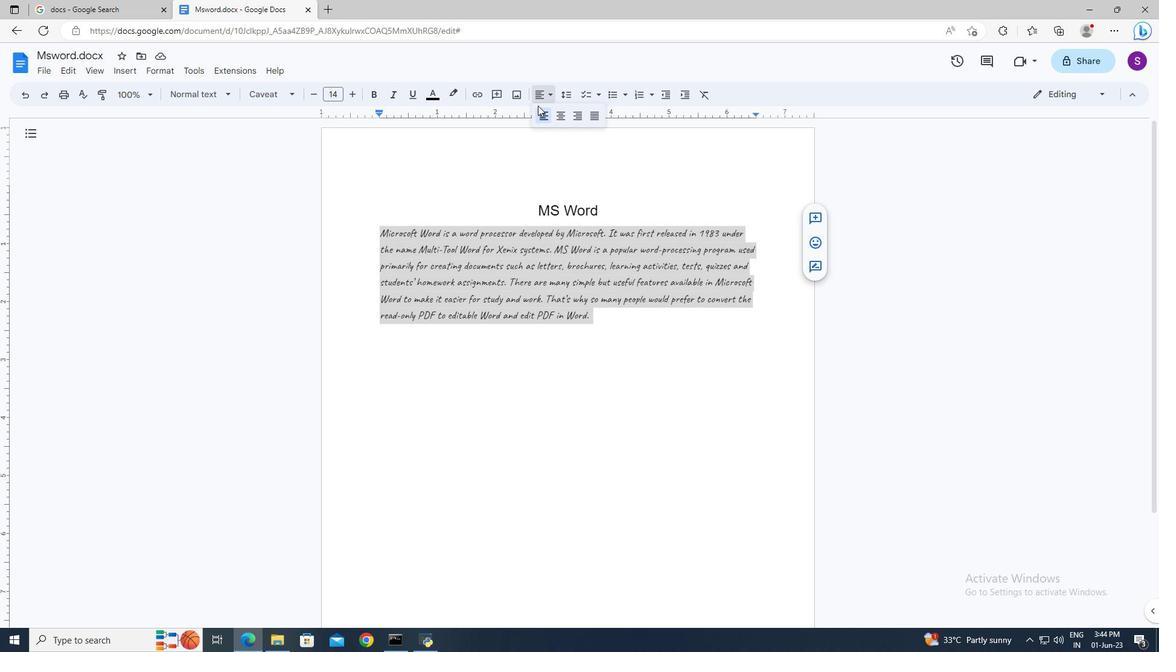 
Action: Mouse pressed left at (539, 111)
Screenshot: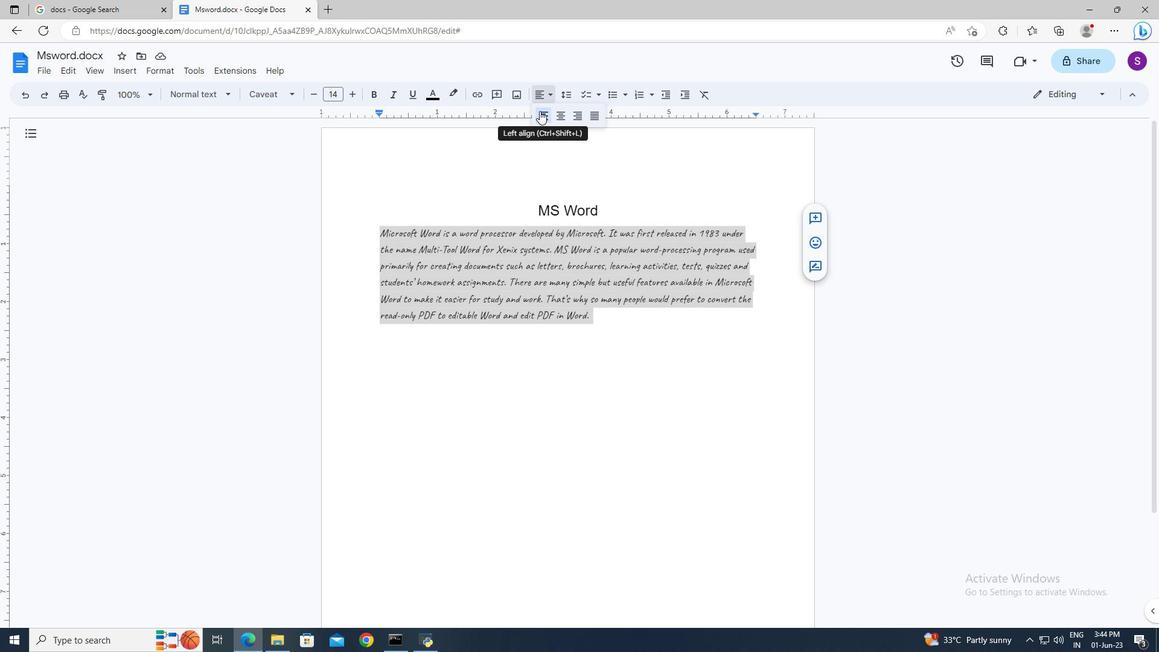 
Action: Mouse moved to (605, 318)
Screenshot: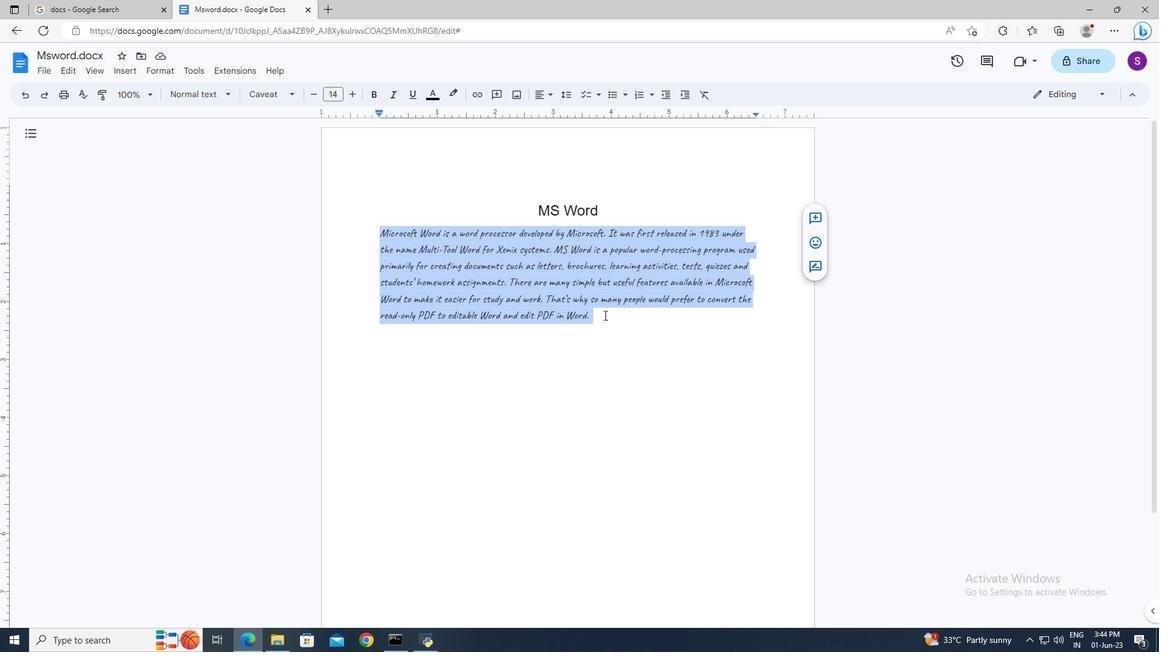 
Action: Mouse pressed left at (605, 318)
Screenshot: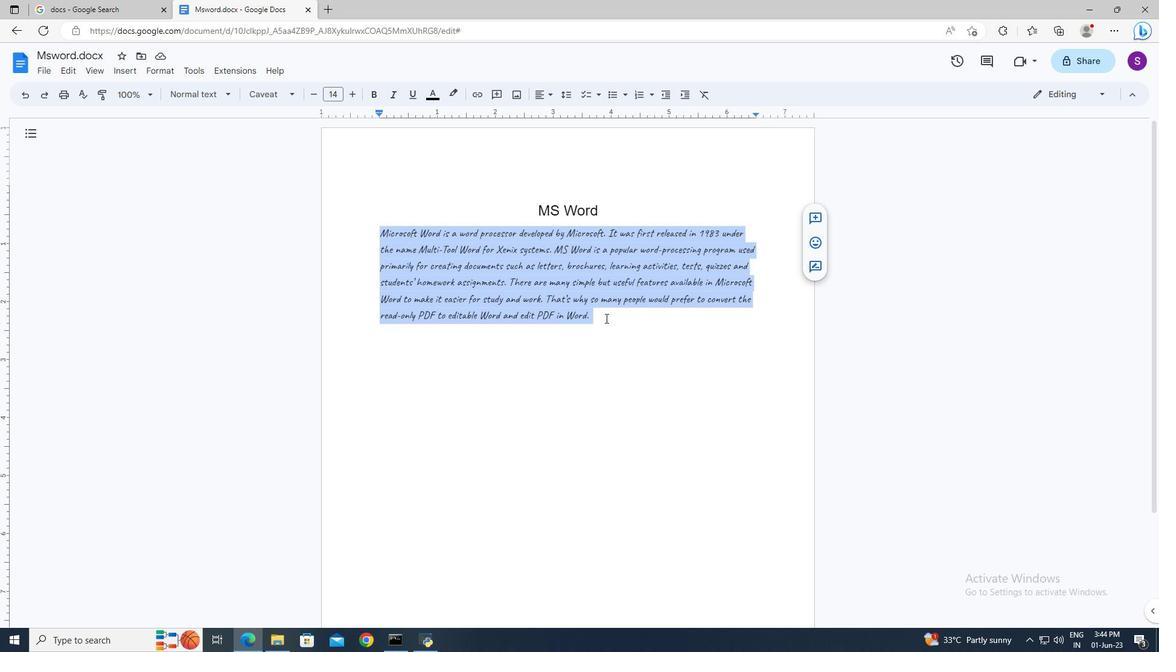 
